 Task: Delete email   from Email0076 with a subject Subject0073
Action: Mouse moved to (496, 540)
Screenshot: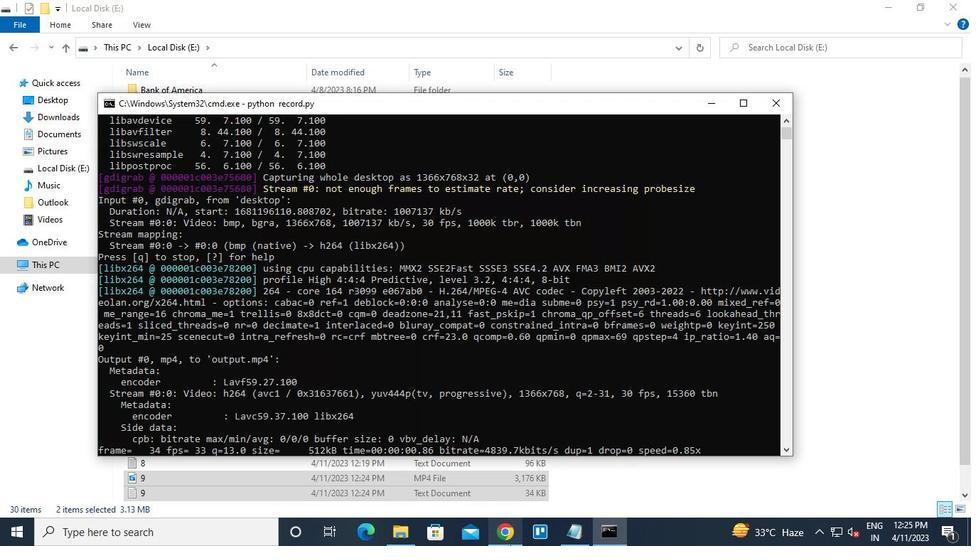 
Action: Mouse pressed left at (496, 540)
Screenshot: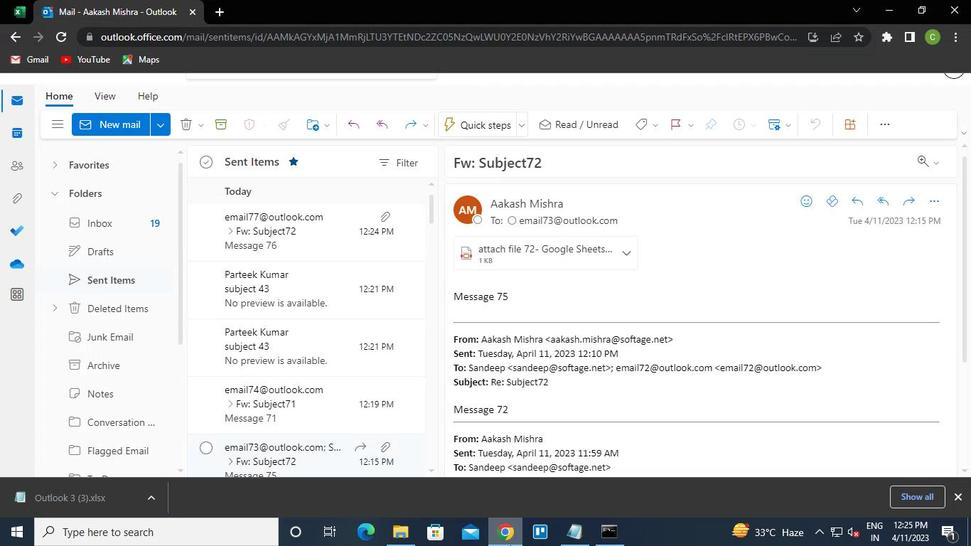 
Action: Mouse moved to (3, 2)
Screenshot: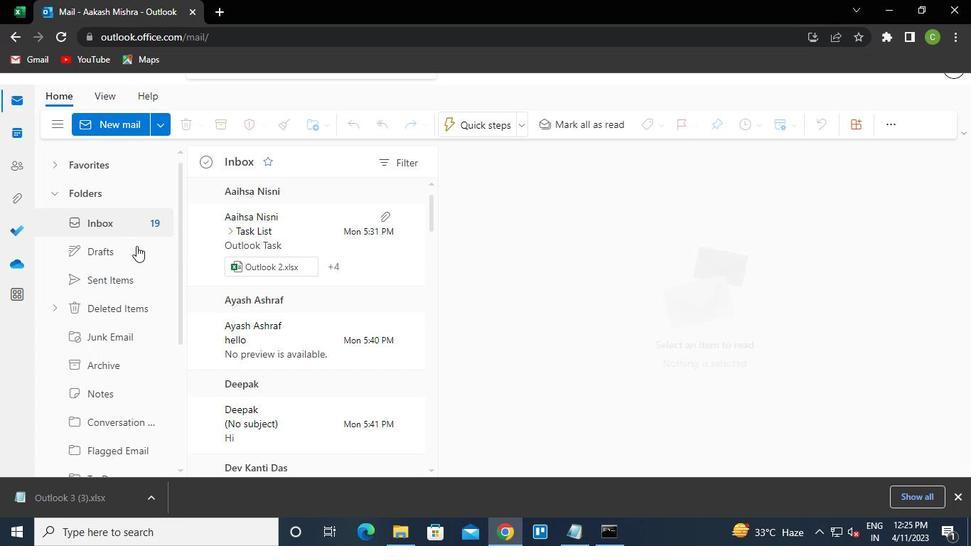 
Action: Mouse pressed left at (3, 3)
Screenshot: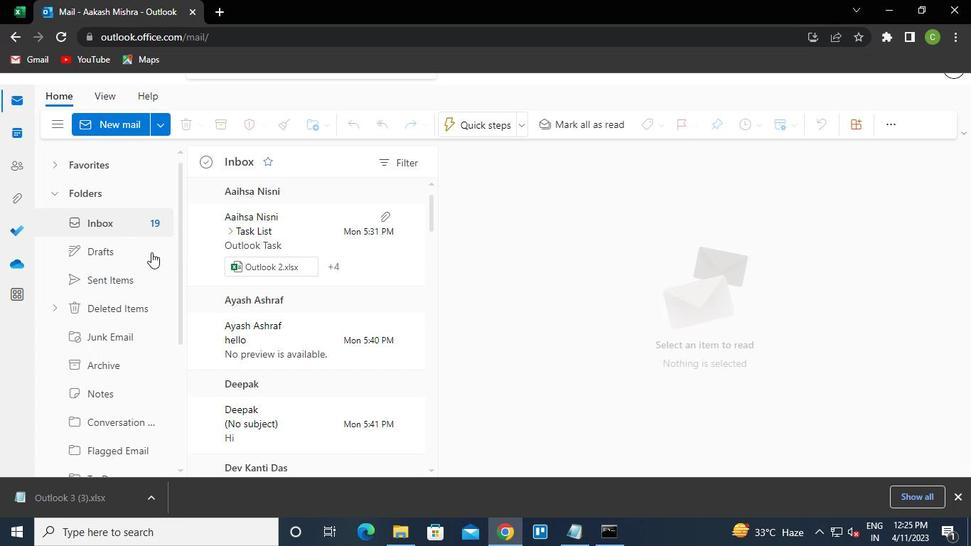 
Action: Mouse moved to (101, 2)
Screenshot: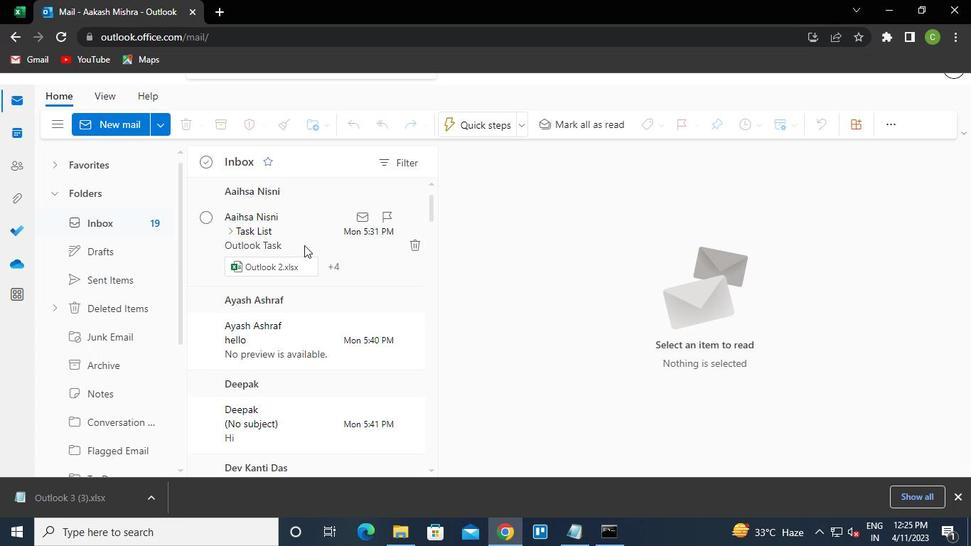 
Action: Mouse pressed left at (101, 3)
Screenshot: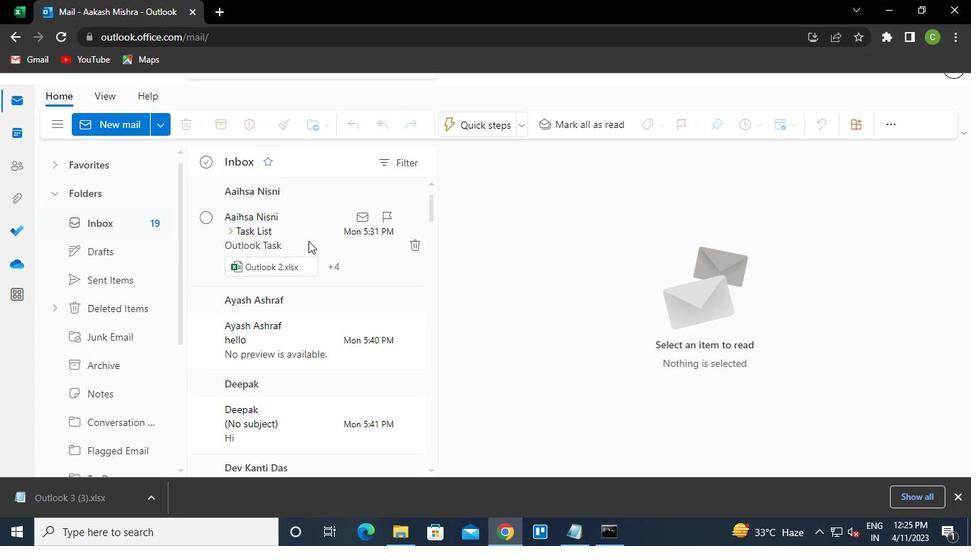 
Action: Mouse moved to (612, 545)
Screenshot: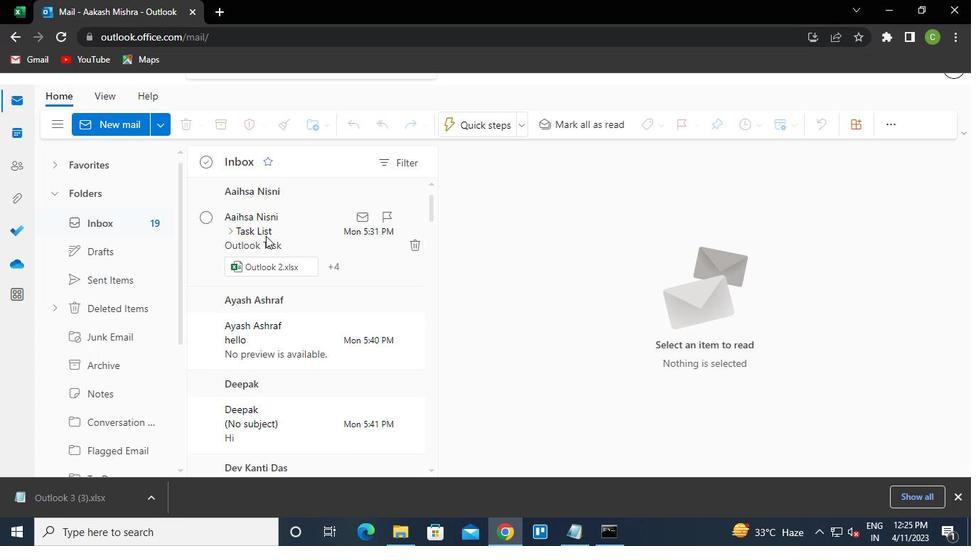 
Action: Mouse pressed left at (612, 545)
Screenshot: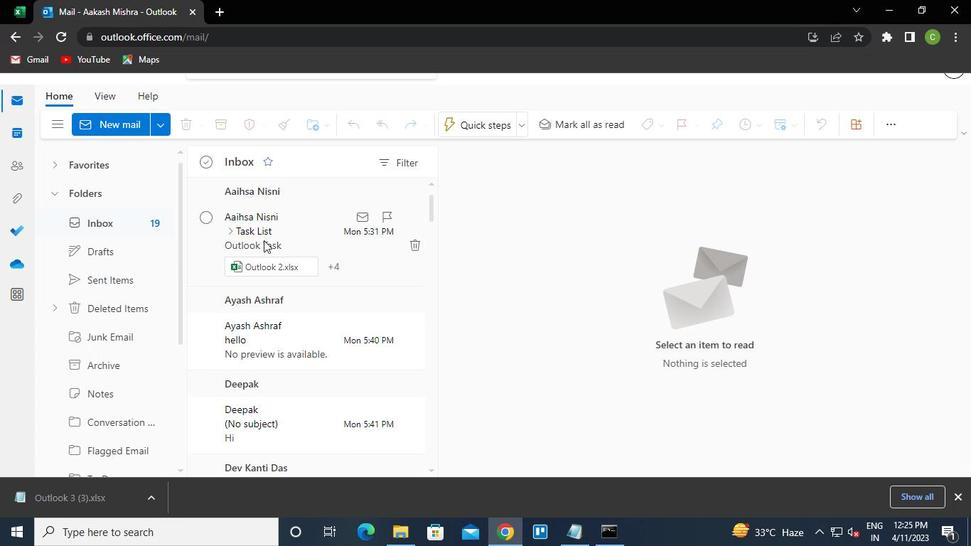 
Action: Mouse moved to (750, 78)
Screenshot: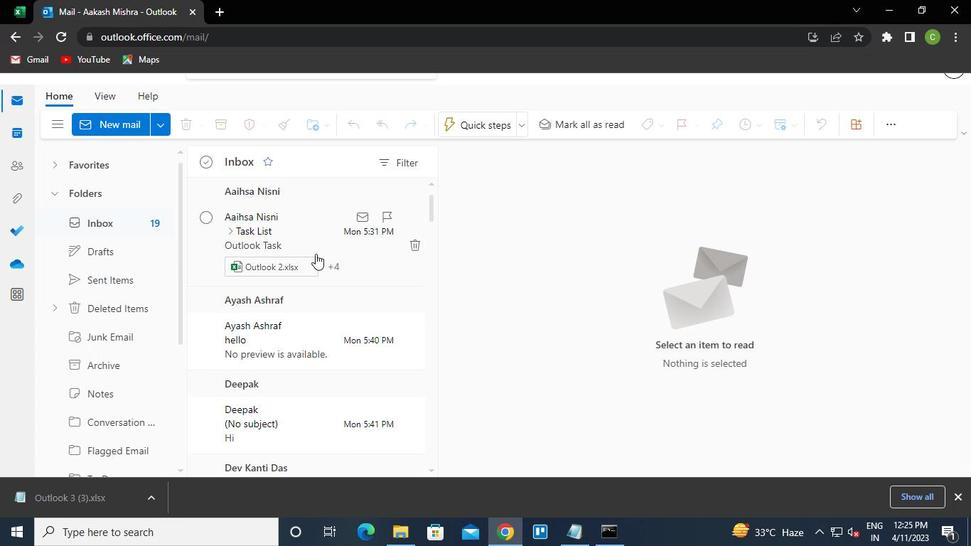 
Action: Mouse pressed left at (750, 78)
Screenshot: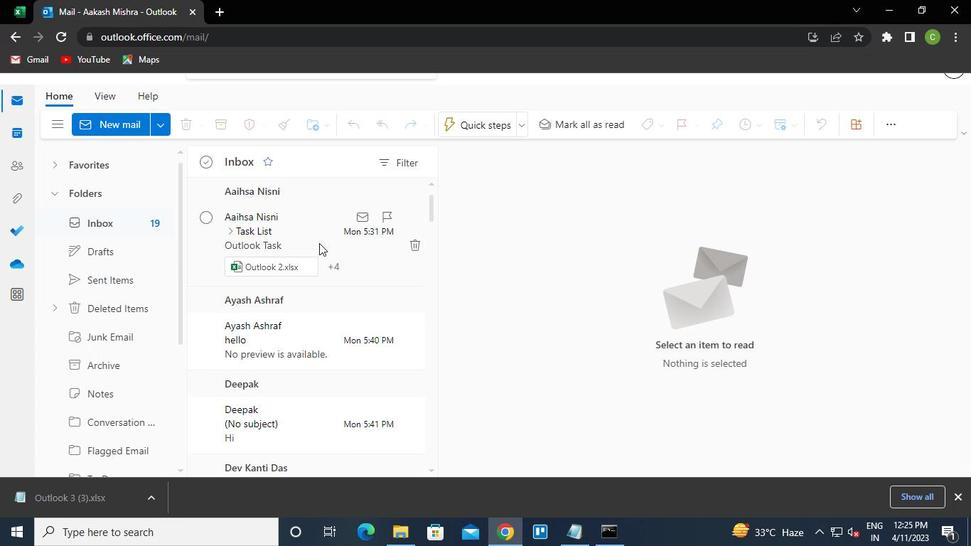 
Action: Mouse moved to (514, 549)
Screenshot: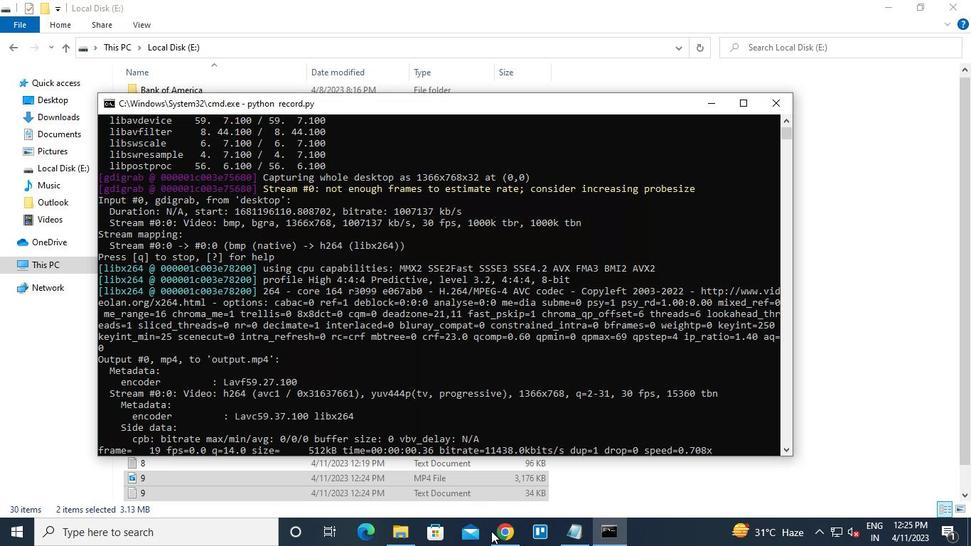 
Action: Mouse pressed left at (514, 548)
Screenshot: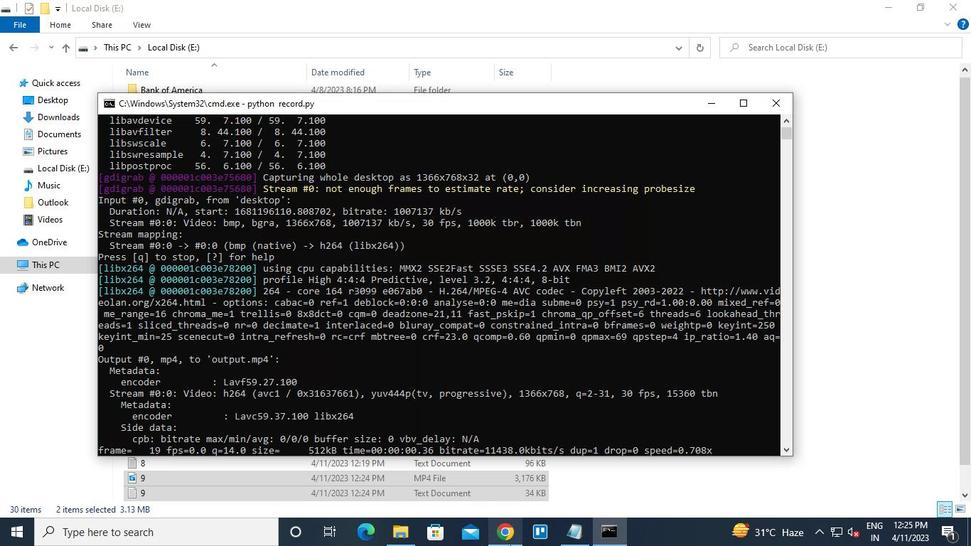 
Action: Mouse moved to (118, 230)
Screenshot: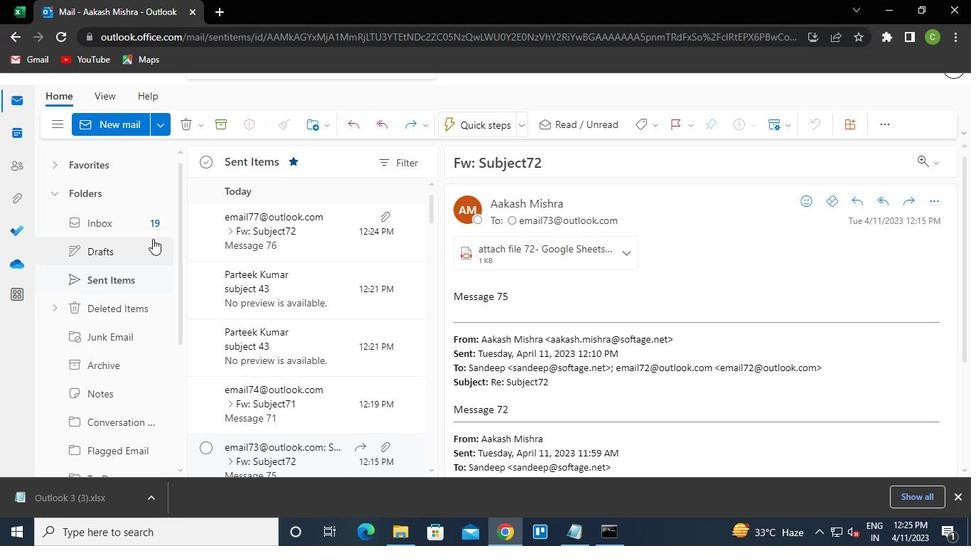
Action: Mouse pressed left at (118, 230)
Screenshot: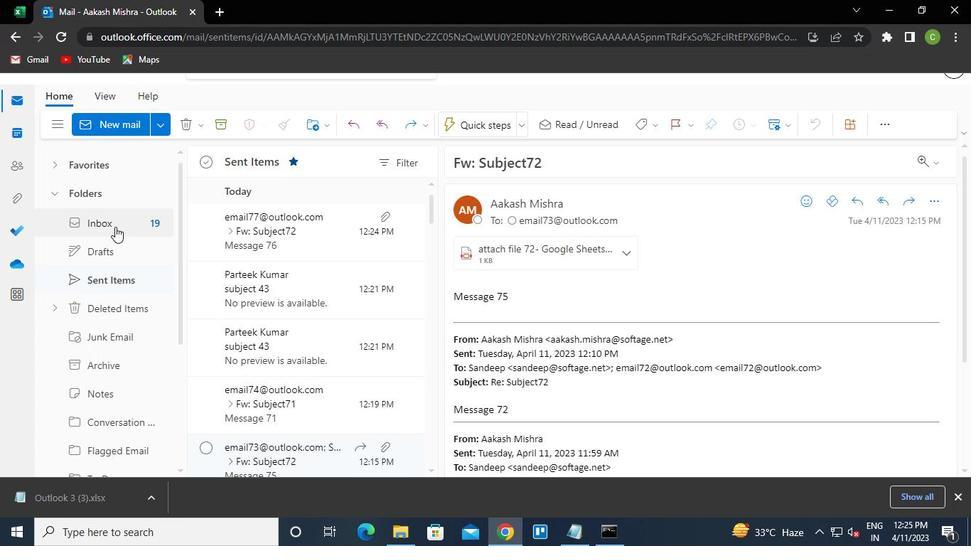 
Action: Mouse moved to (322, 246)
Screenshot: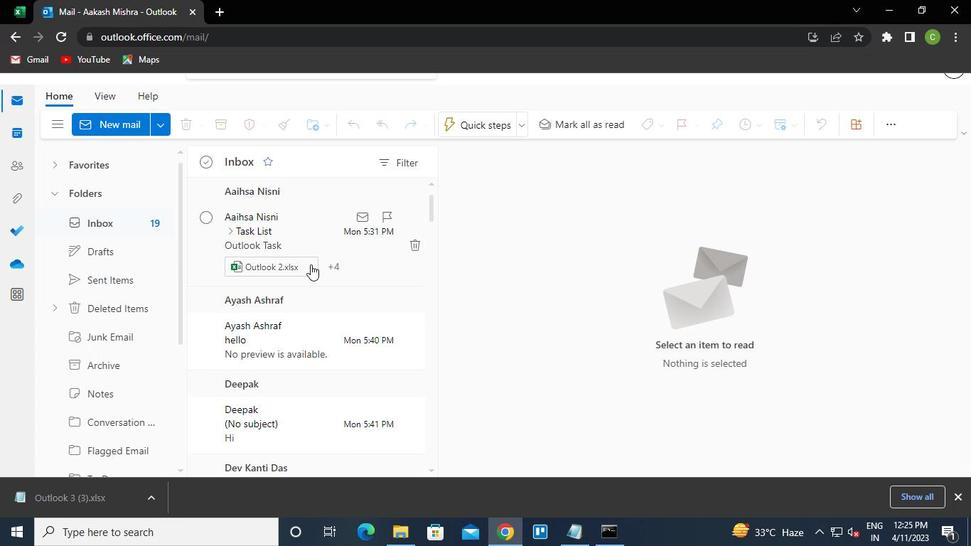 
Action: Mouse pressed left at (322, 246)
Screenshot: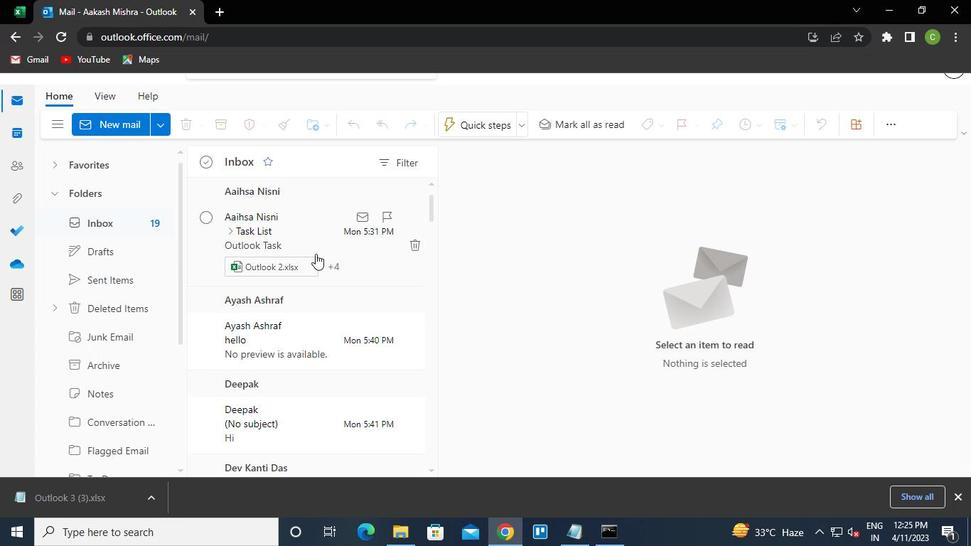 
Action: Mouse moved to (933, 203)
Screenshot: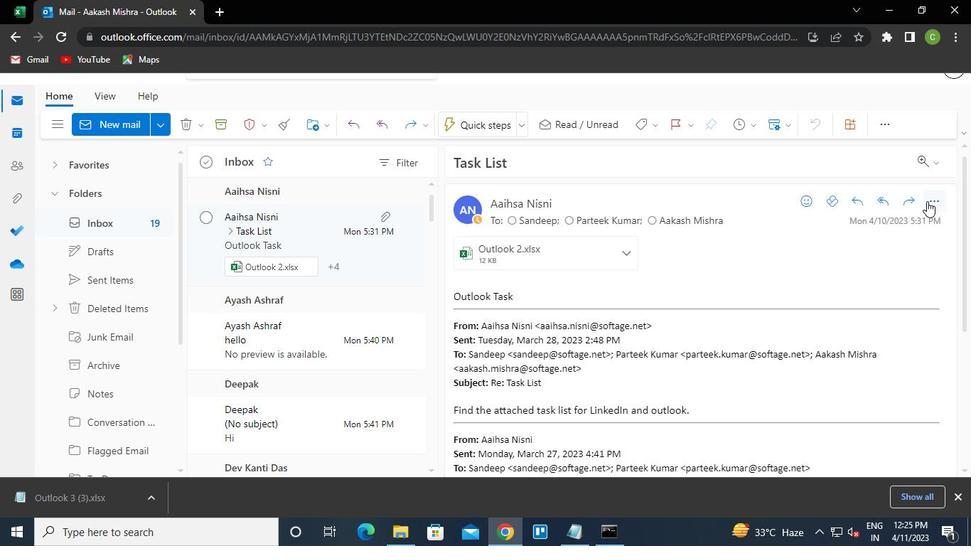 
Action: Mouse pressed left at (933, 203)
Screenshot: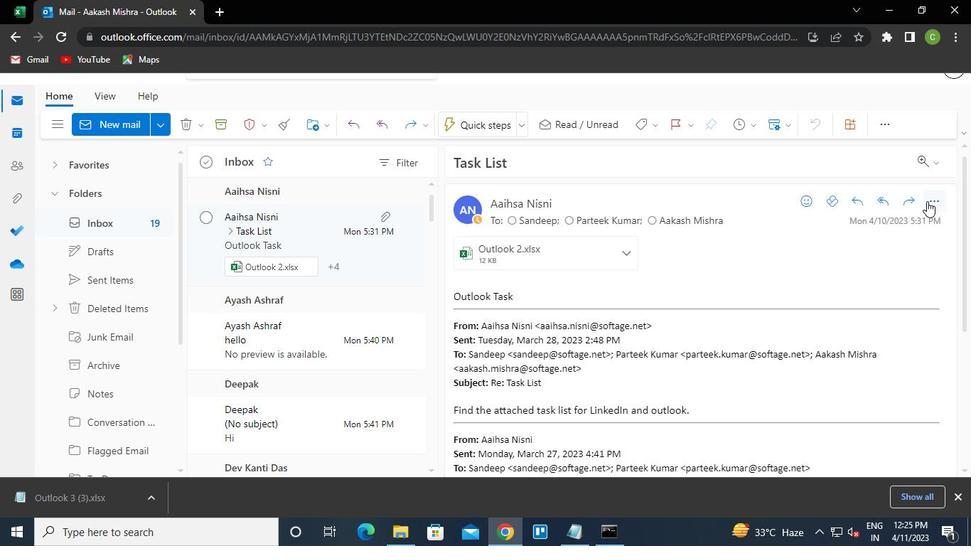 
Action: Mouse moved to (834, 205)
Screenshot: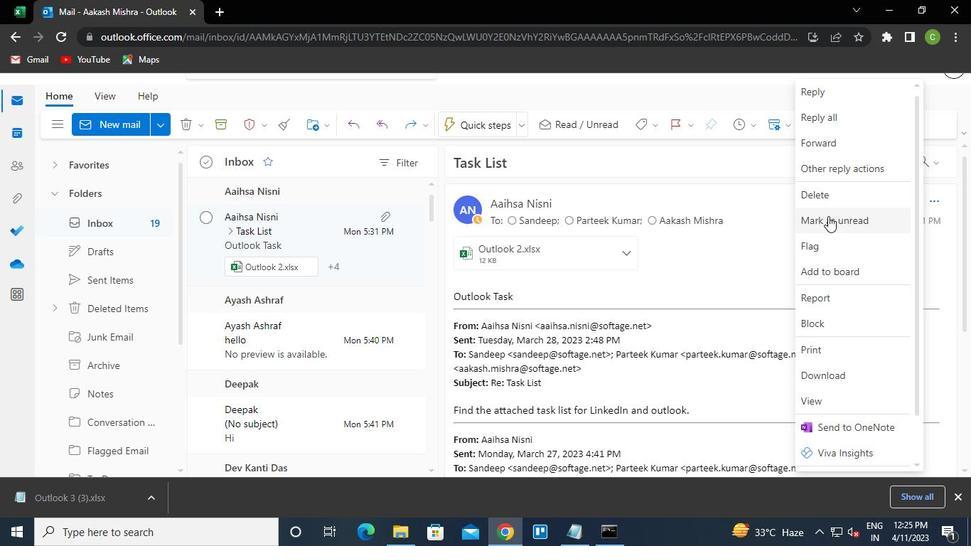 
Action: Mouse pressed left at (834, 205)
Screenshot: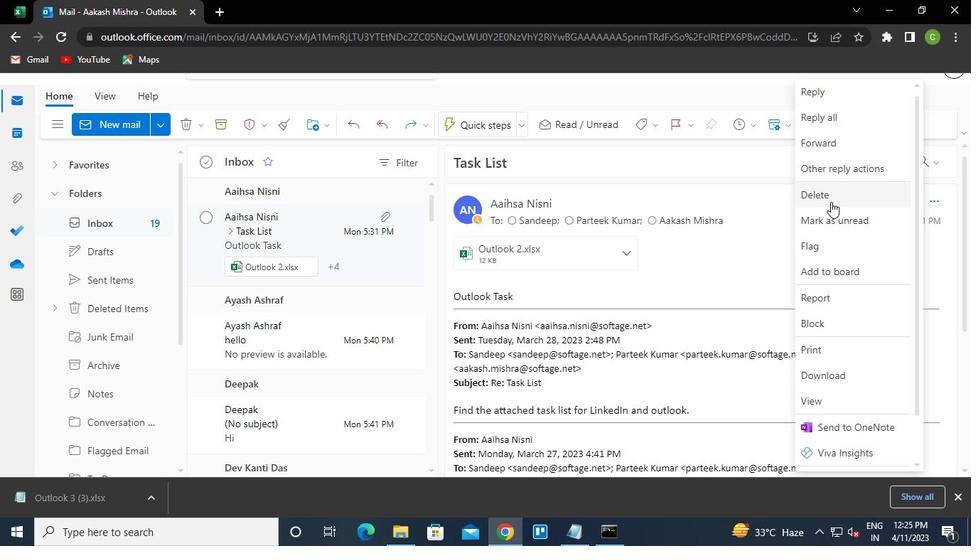 
Action: Mouse moved to (387, 264)
Screenshot: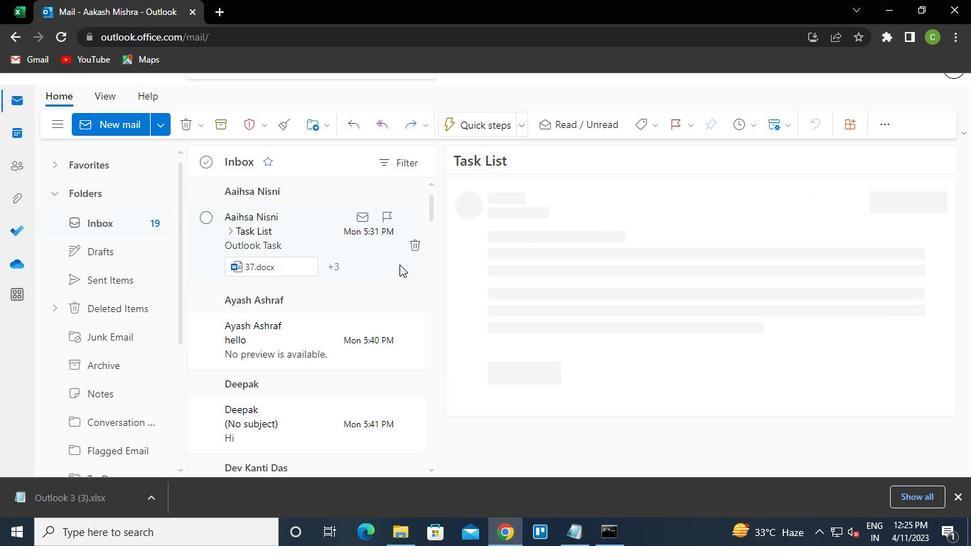 
Action: Mouse pressed left at (387, 264)
Screenshot: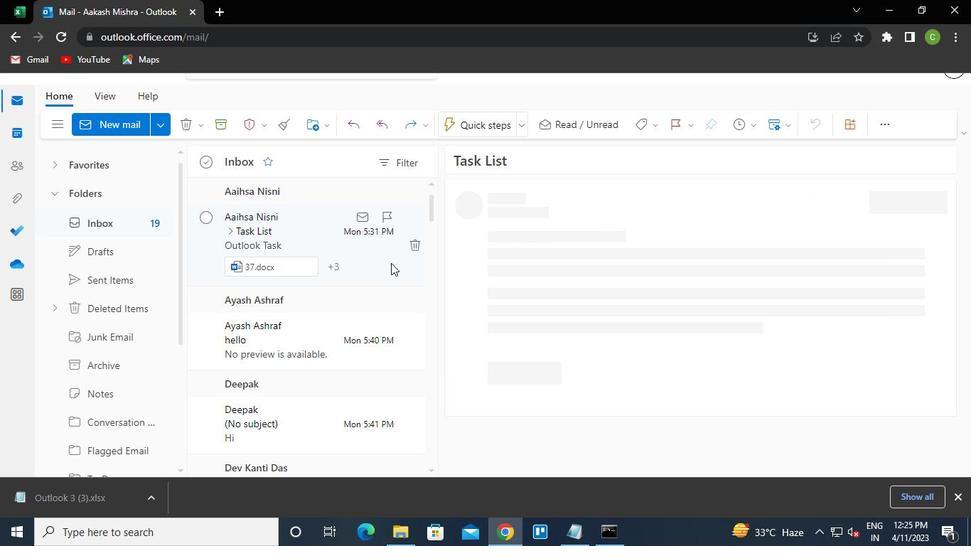 
Action: Mouse moved to (612, 546)
Screenshot: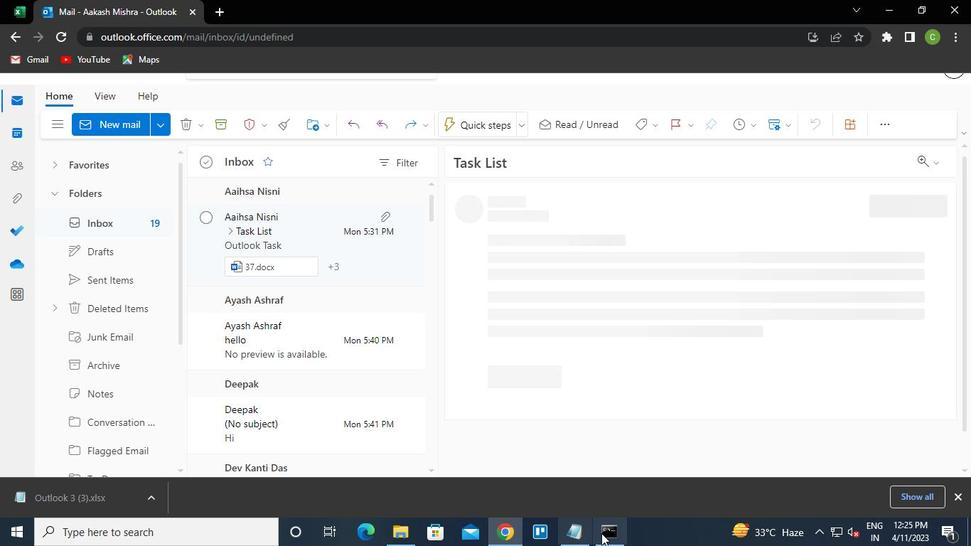 
Action: Mouse pressed left at (612, 546)
Screenshot: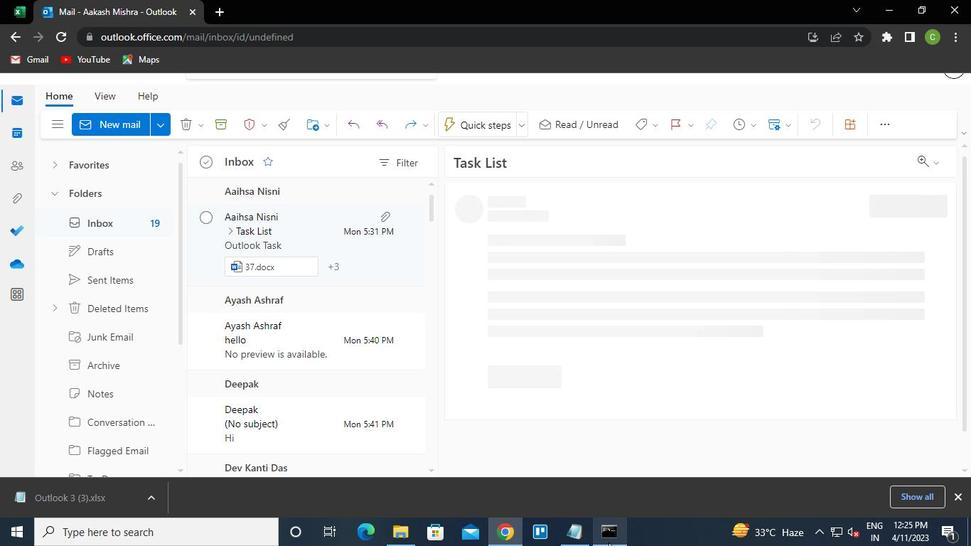 
Action: Mouse moved to (784, 102)
Screenshot: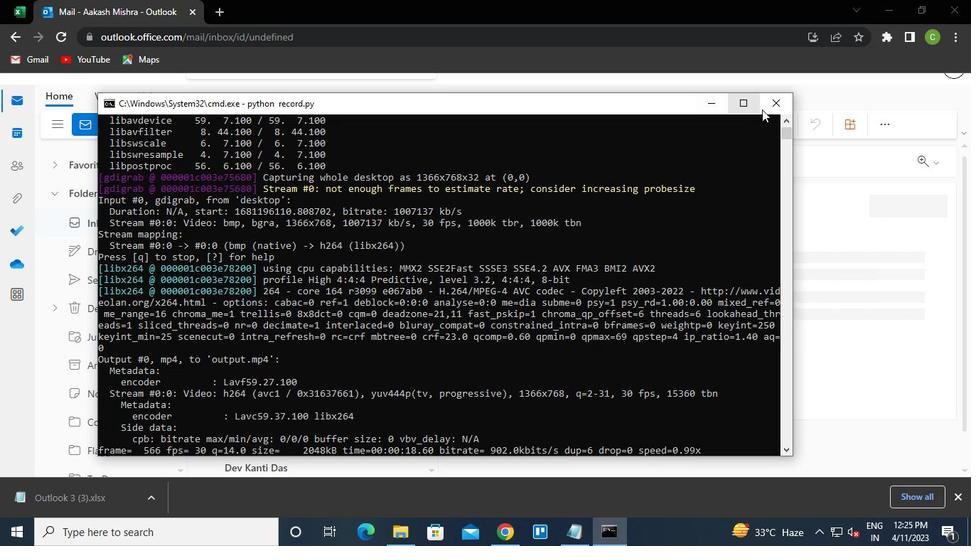 
Action: Mouse pressed left at (784, 102)
Screenshot: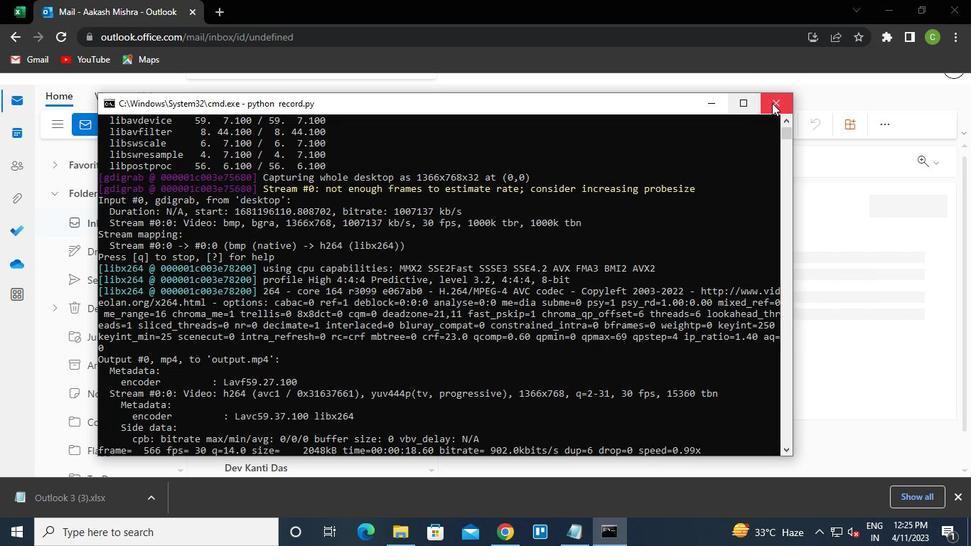 
Action: Mouse moved to (782, 105)
Screenshot: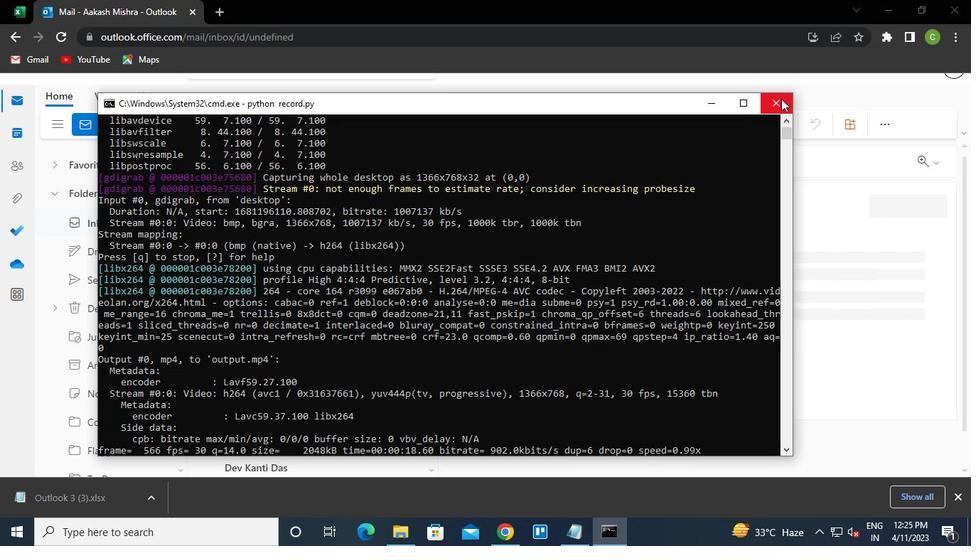 
